 Task: Set the customer id to 'match regex' while find customer
Action: Mouse moved to (155, 16)
Screenshot: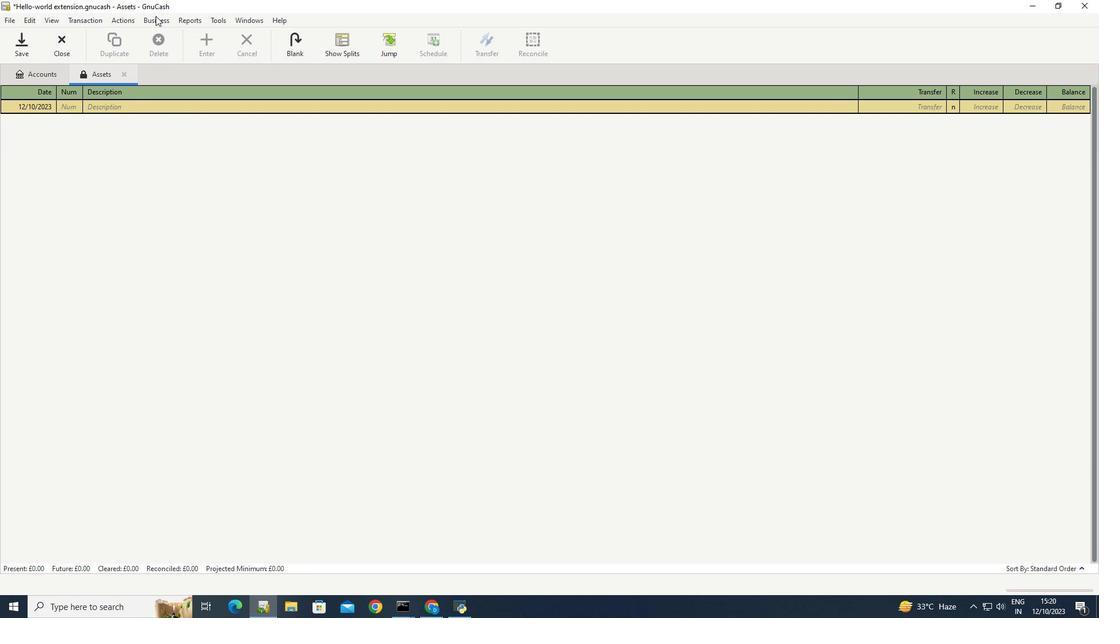 
Action: Mouse pressed left at (155, 16)
Screenshot: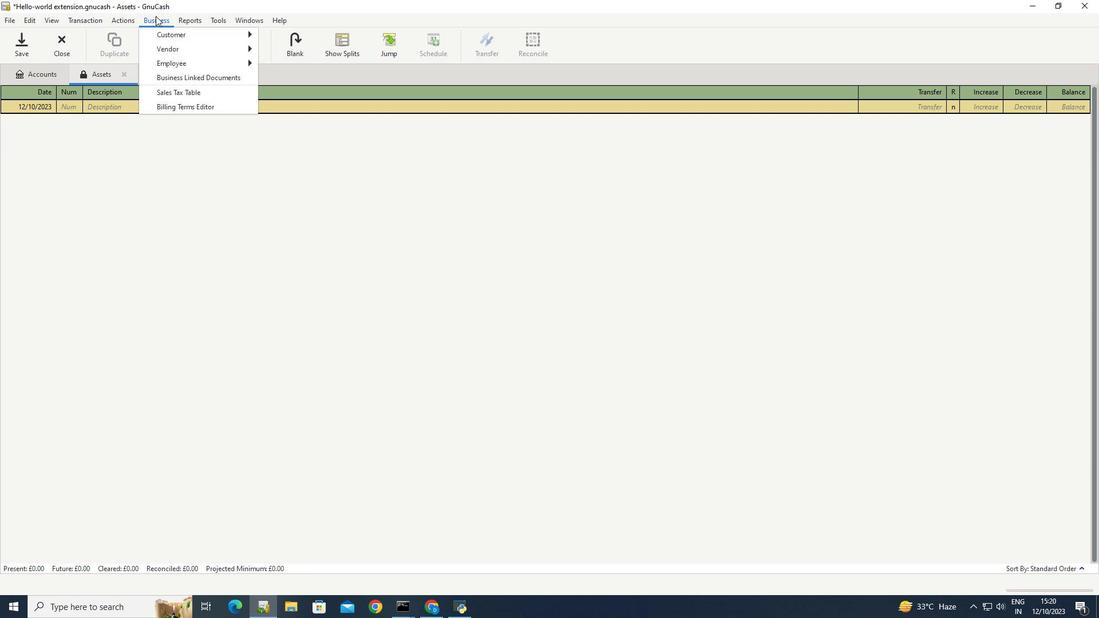 
Action: Mouse moved to (291, 63)
Screenshot: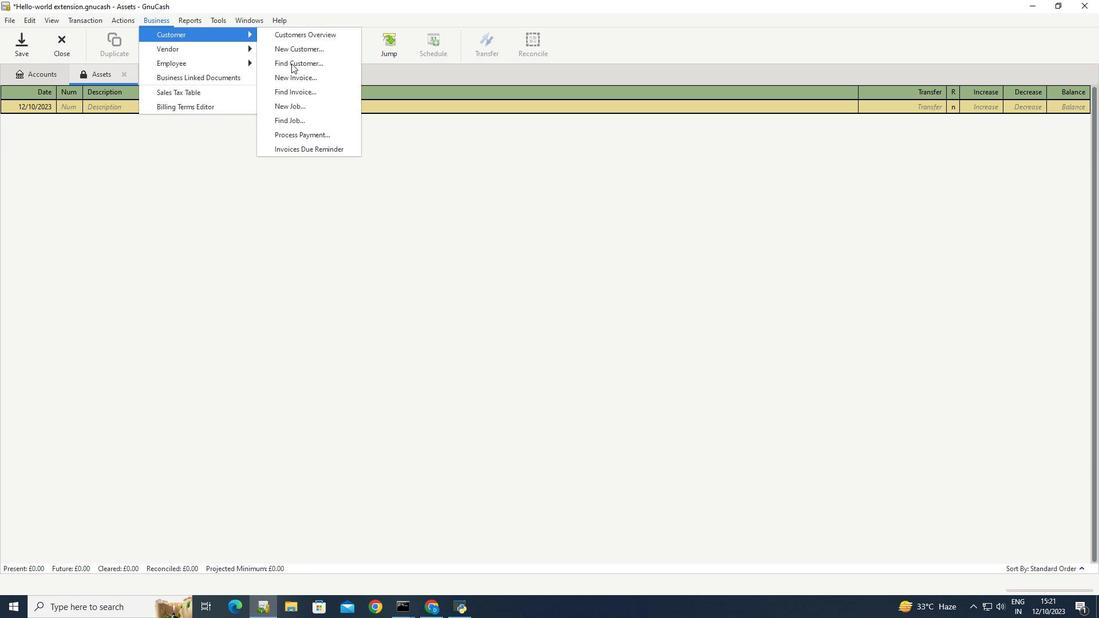 
Action: Mouse pressed left at (291, 63)
Screenshot: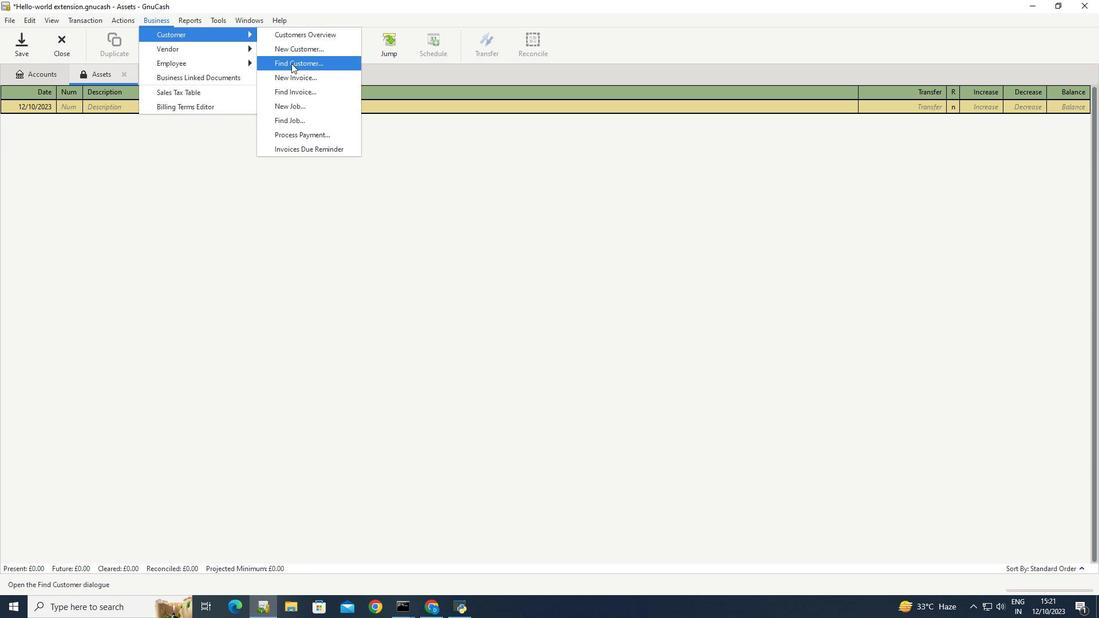 
Action: Mouse moved to (399, 269)
Screenshot: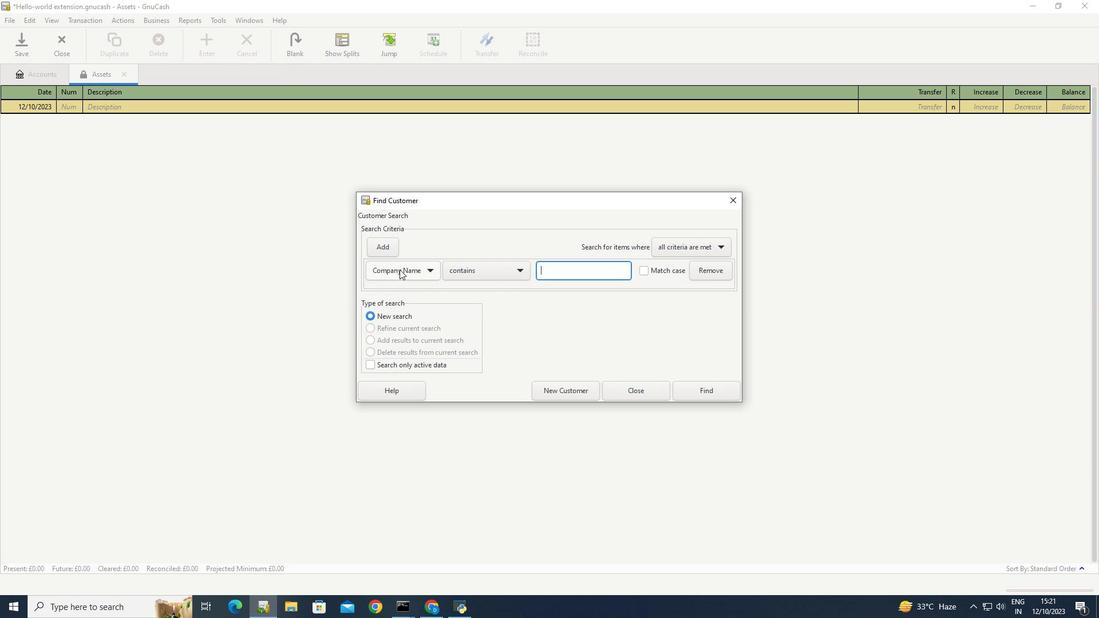 
Action: Mouse pressed left at (399, 269)
Screenshot: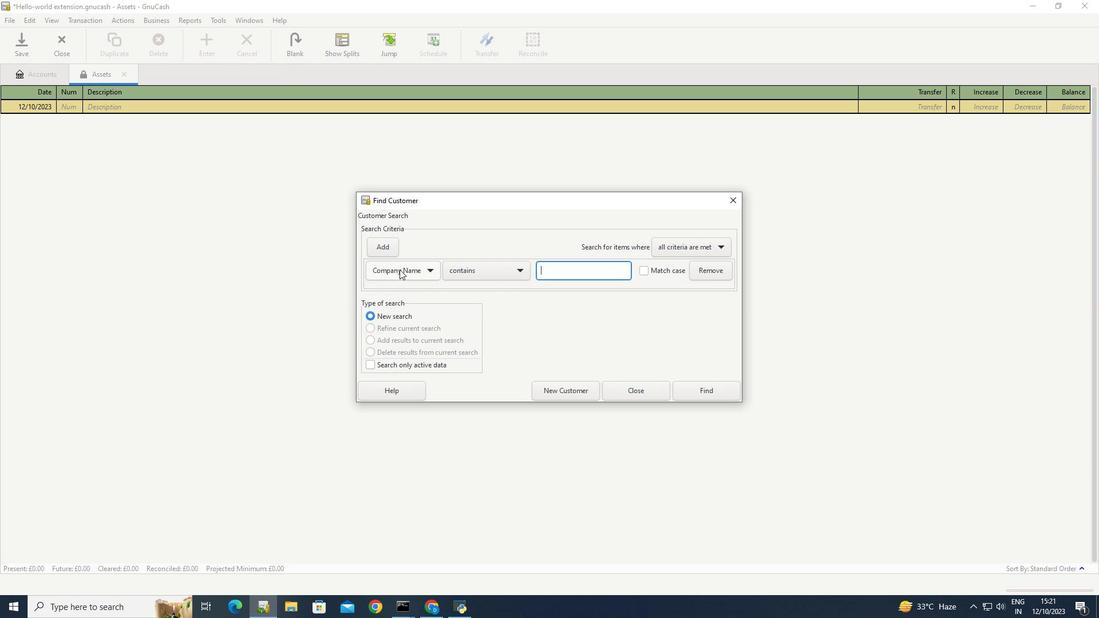 
Action: Mouse moved to (398, 290)
Screenshot: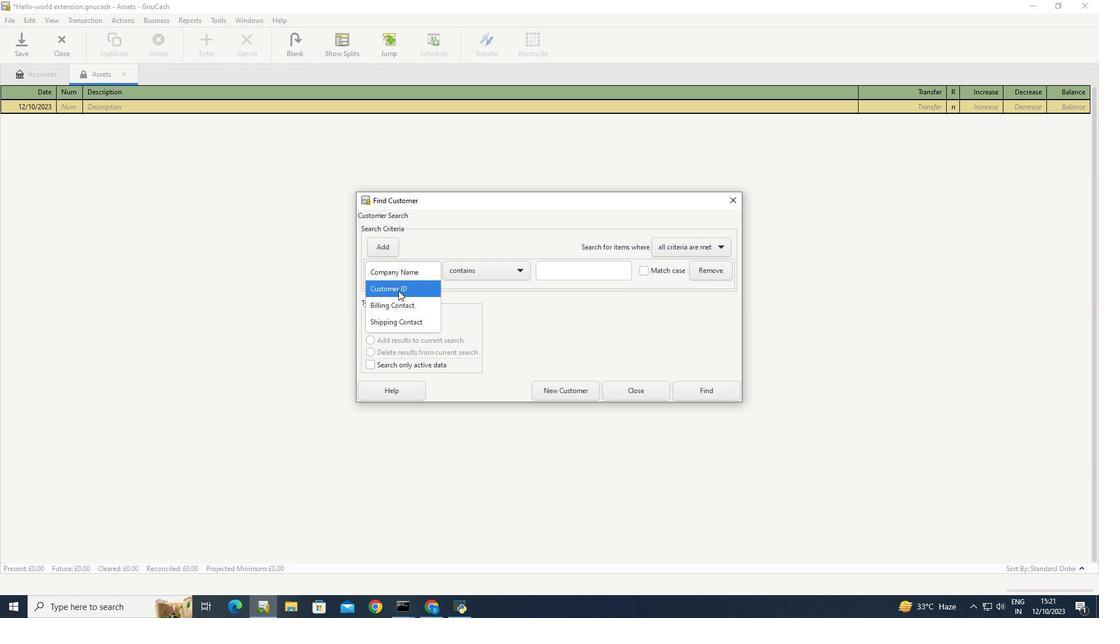 
Action: Mouse pressed left at (398, 290)
Screenshot: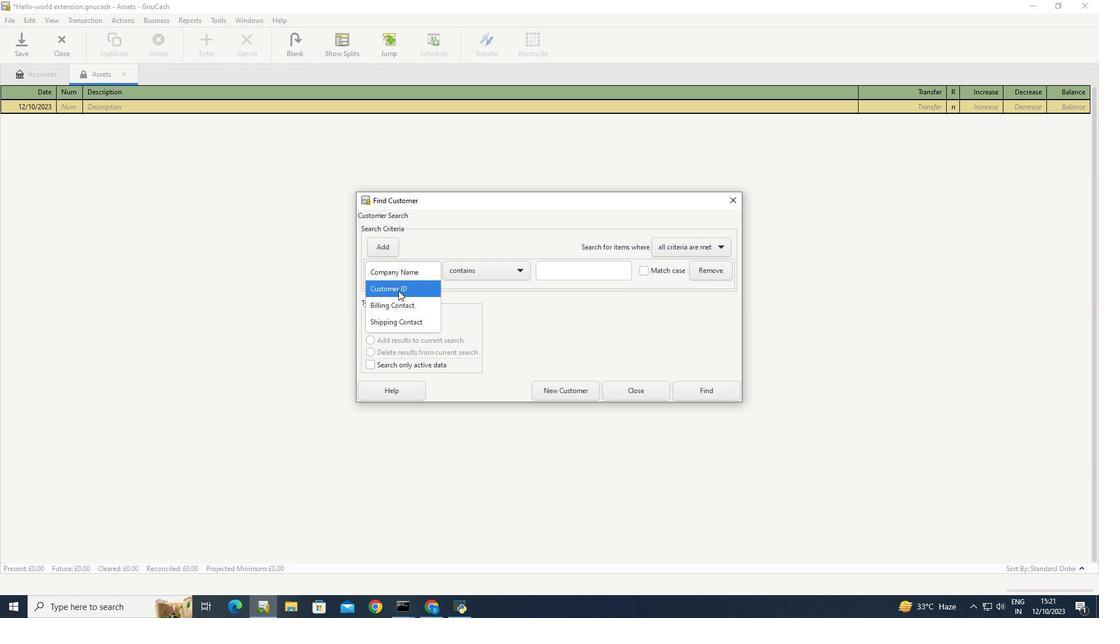 
Action: Mouse moved to (526, 268)
Screenshot: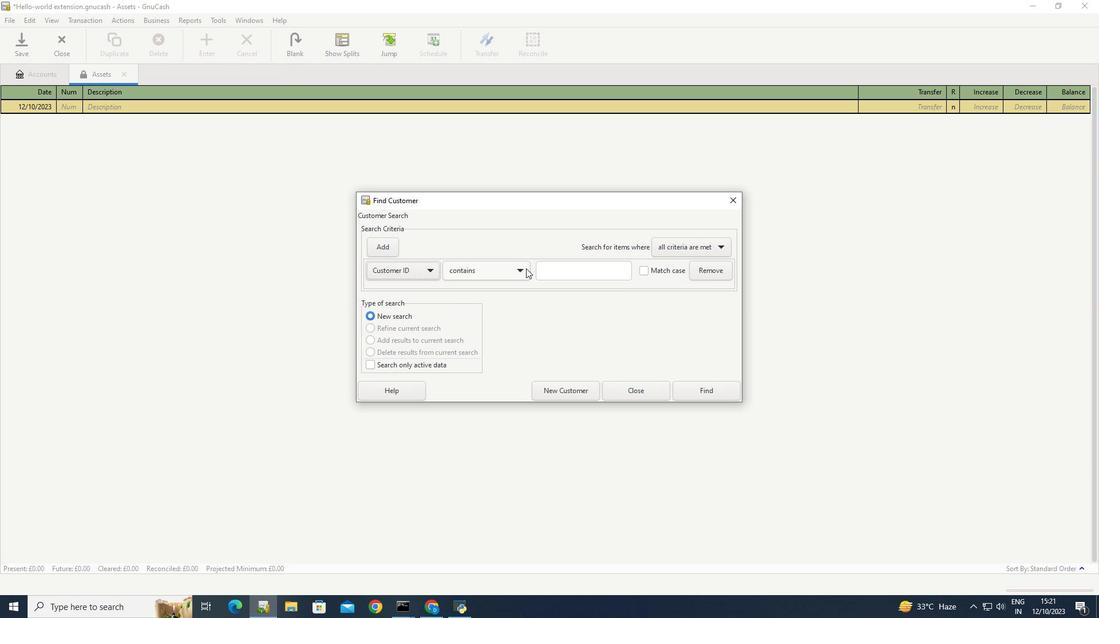 
Action: Mouse pressed left at (526, 268)
Screenshot: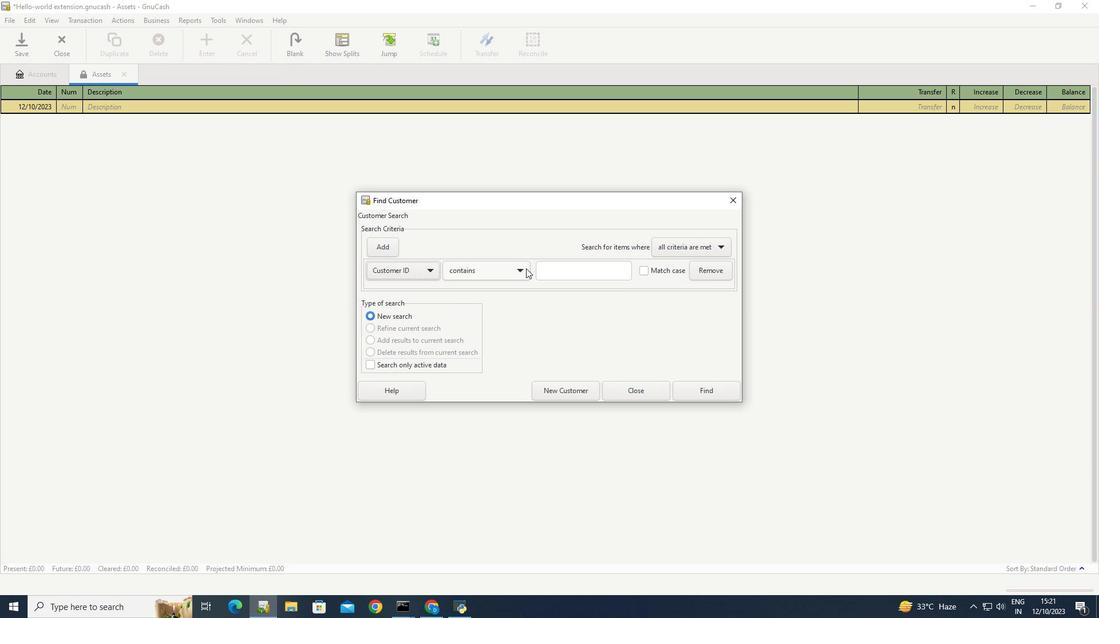 
Action: Mouse moved to (474, 304)
Screenshot: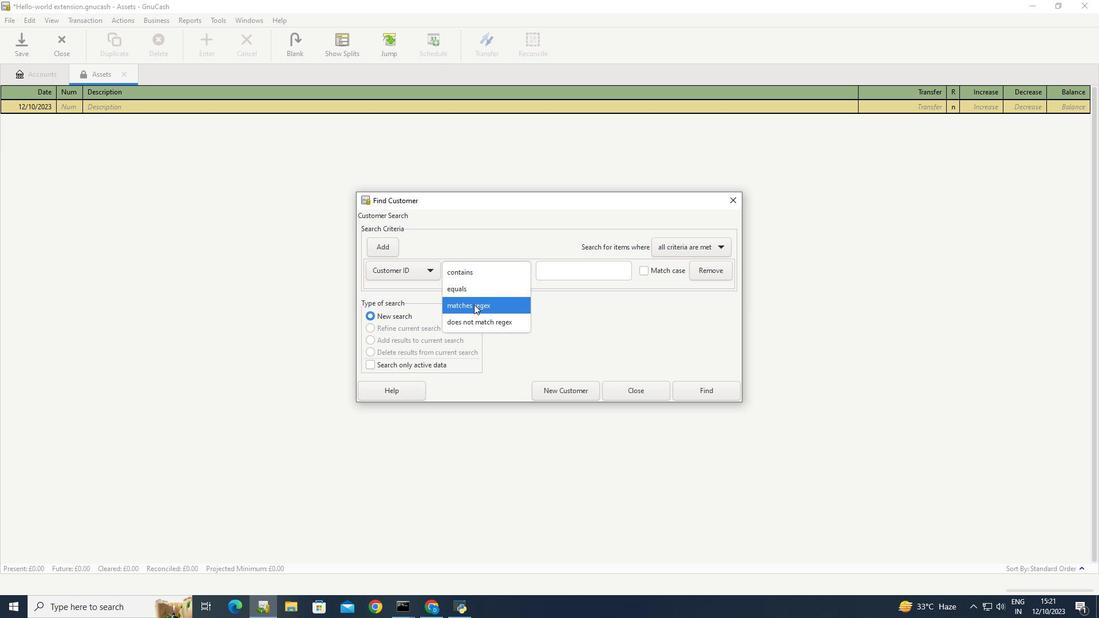 
Action: Mouse pressed left at (474, 304)
Screenshot: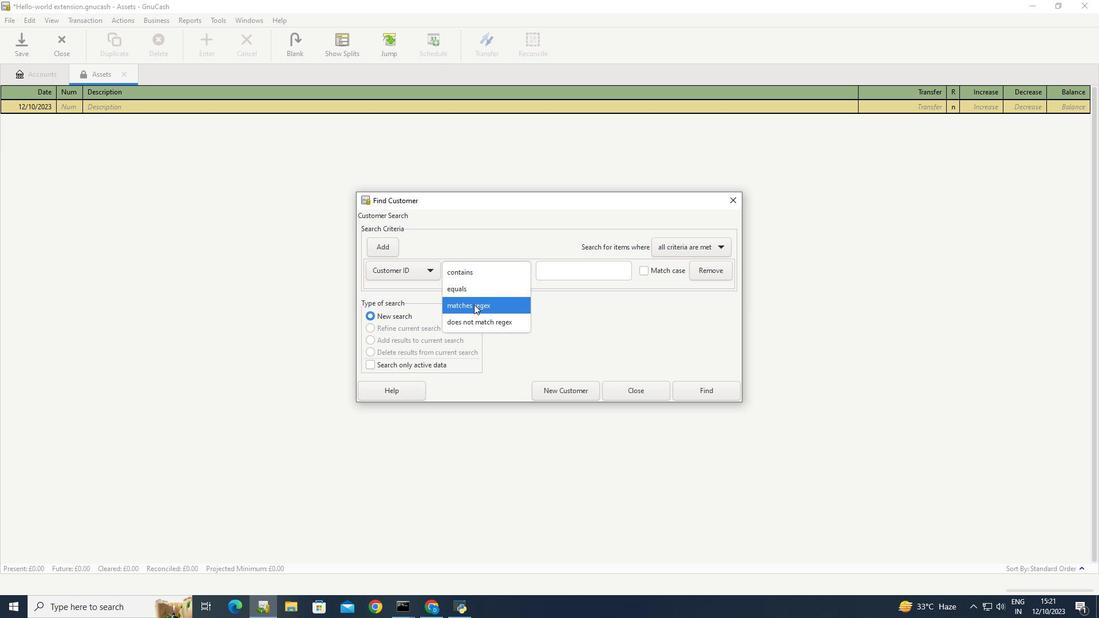 
Action: Mouse moved to (506, 315)
Screenshot: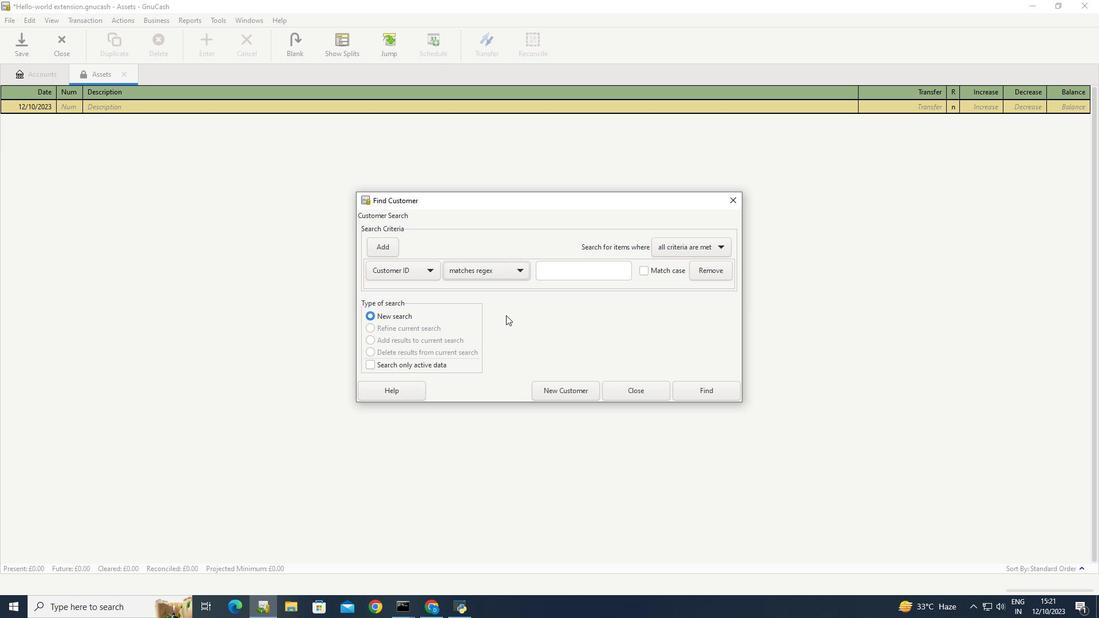 
Action: Mouse pressed left at (506, 315)
Screenshot: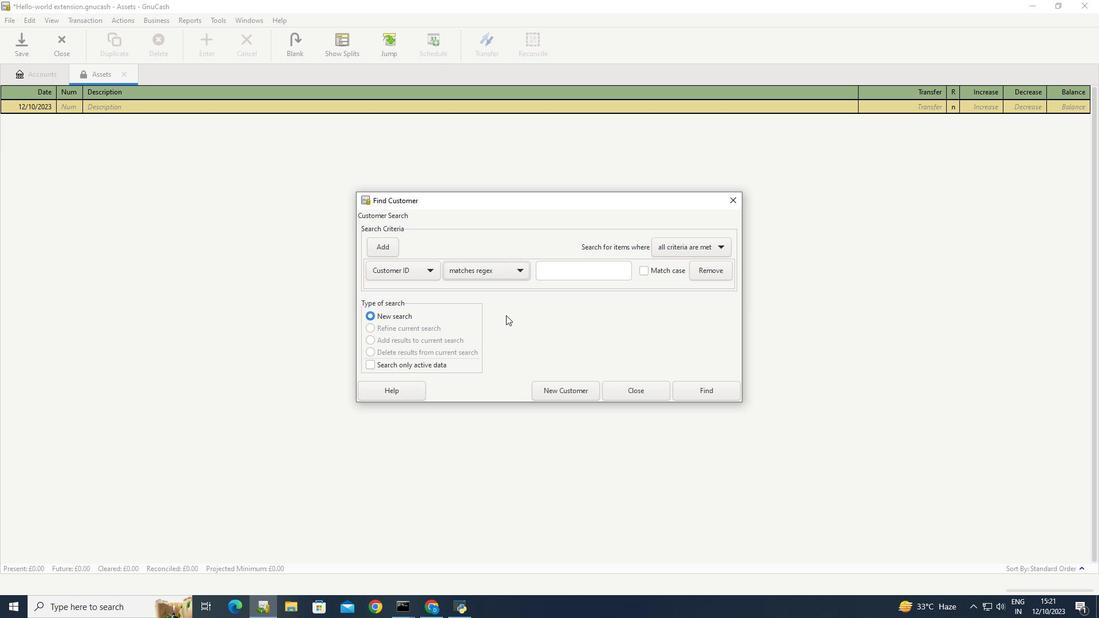
